 Task: Use the formula "AVERAGE.WEIGHTED" in spreadsheet "Project portfolio".
Action: Mouse moved to (377, 348)
Screenshot: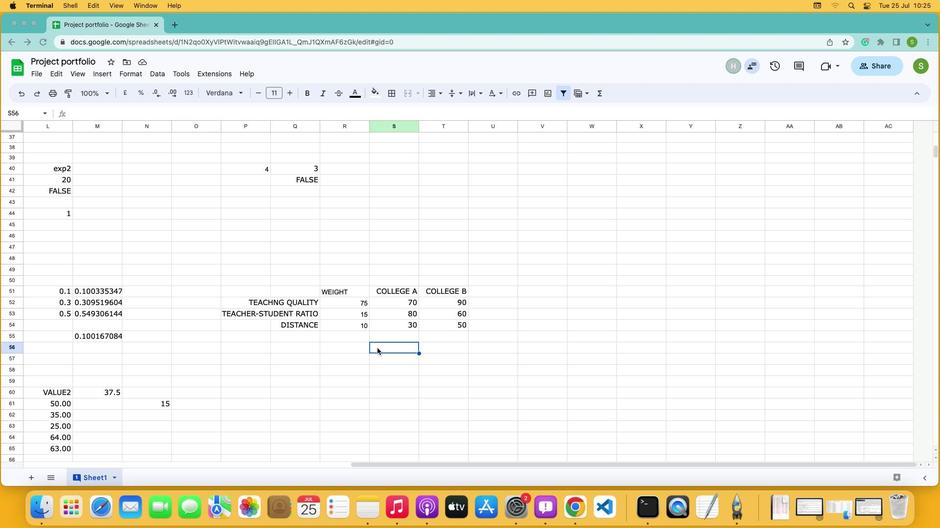 
Action: Mouse pressed left at (377, 348)
Screenshot: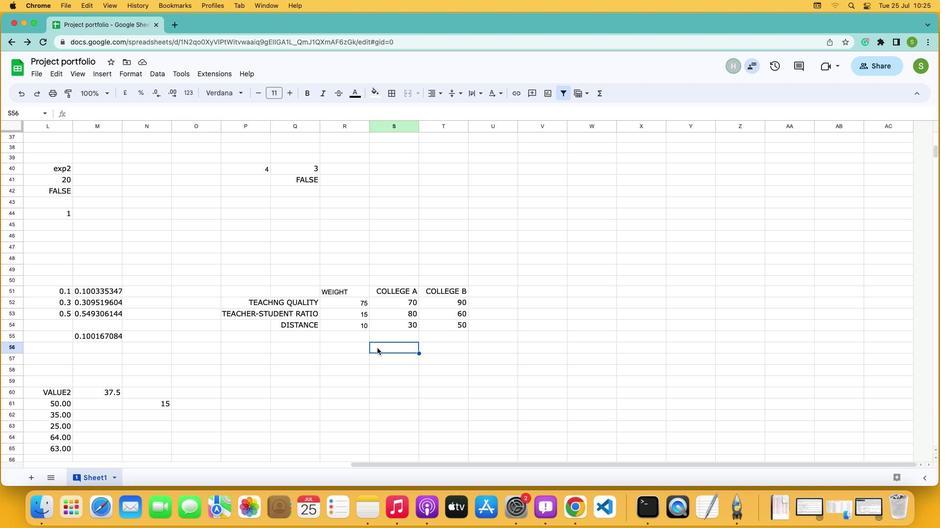 
Action: Mouse moved to (605, 95)
Screenshot: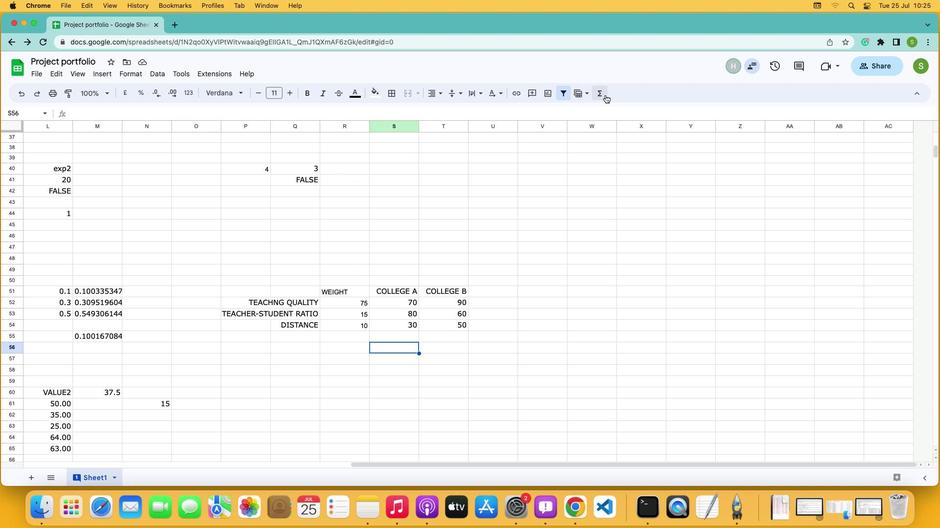 
Action: Mouse pressed left at (605, 95)
Screenshot: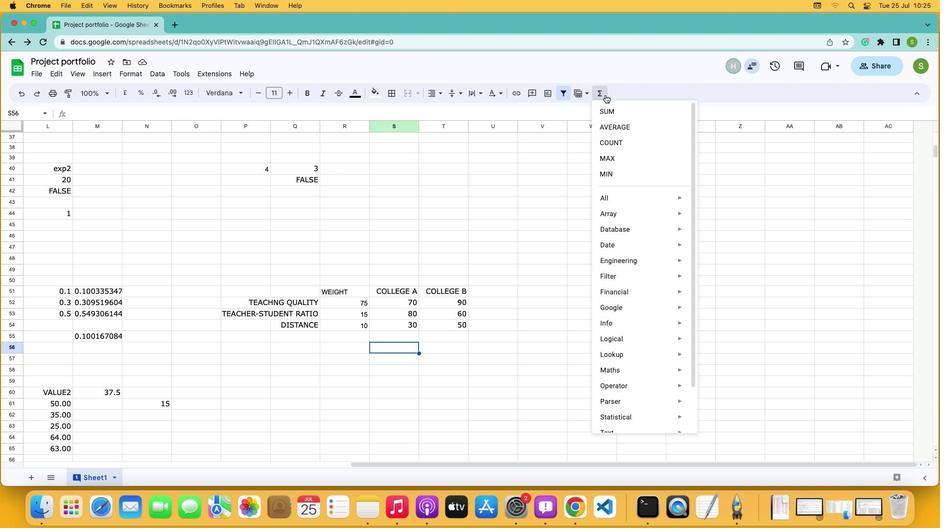 
Action: Mouse moved to (623, 193)
Screenshot: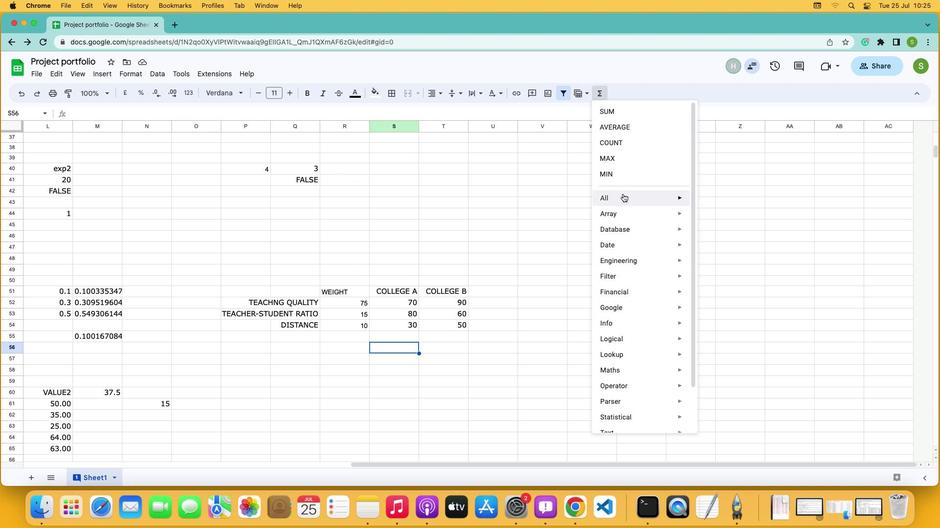 
Action: Mouse pressed left at (623, 193)
Screenshot: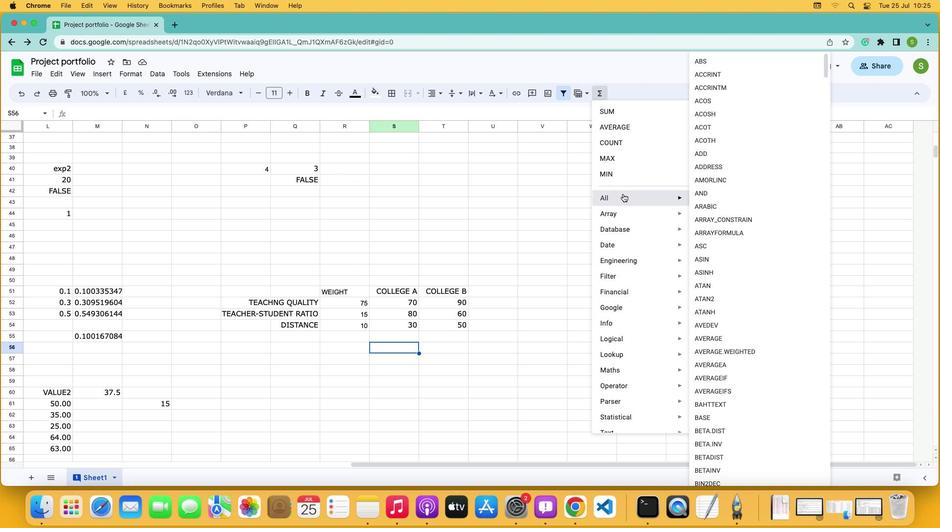 
Action: Mouse moved to (726, 353)
Screenshot: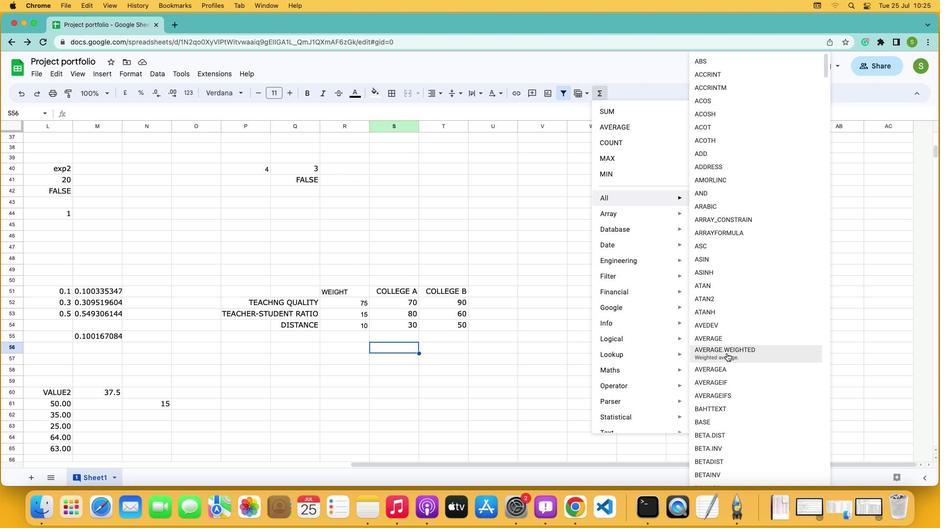 
Action: Mouse pressed left at (726, 353)
Screenshot: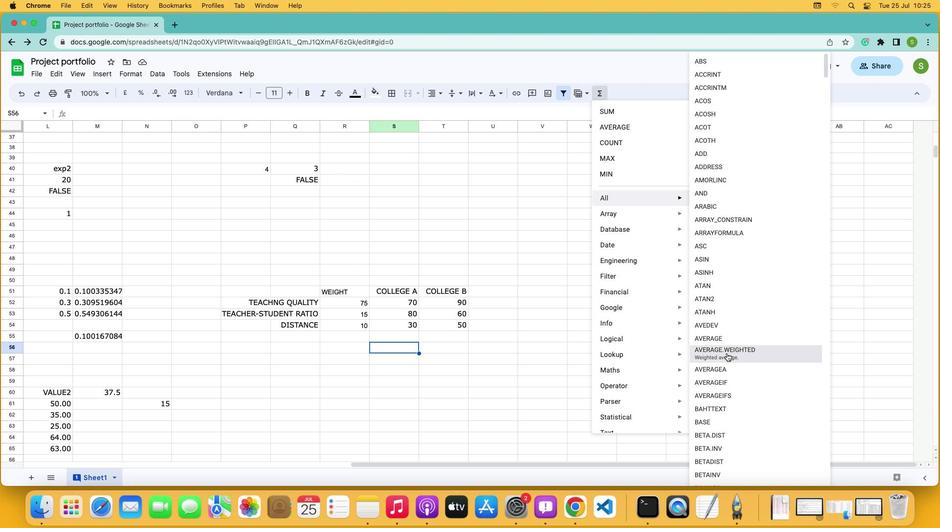 
Action: Mouse moved to (341, 302)
Screenshot: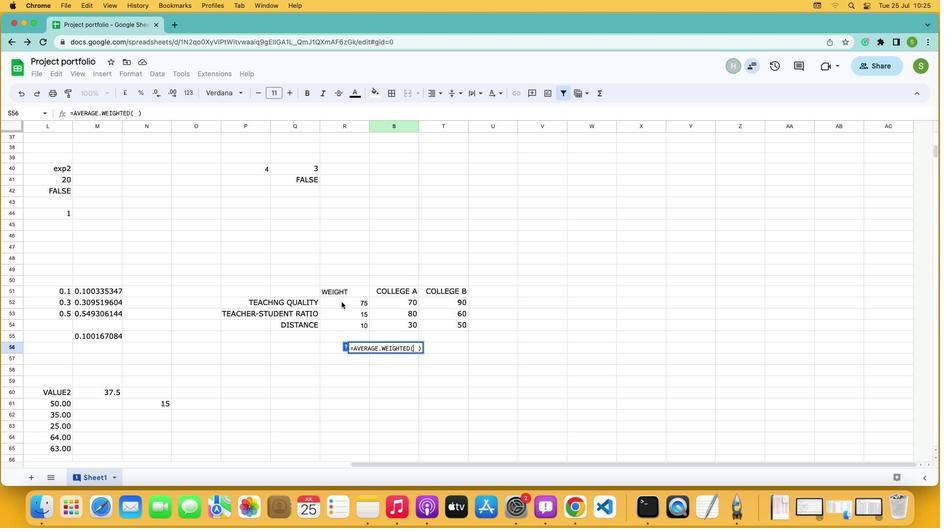 
Action: Mouse pressed left at (341, 302)
Screenshot: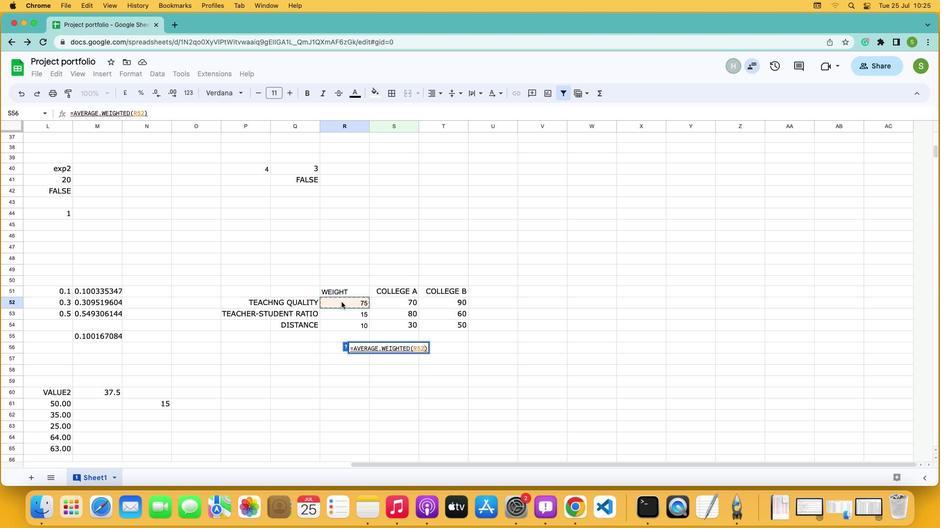 
Action: Mouse moved to (343, 325)
Screenshot: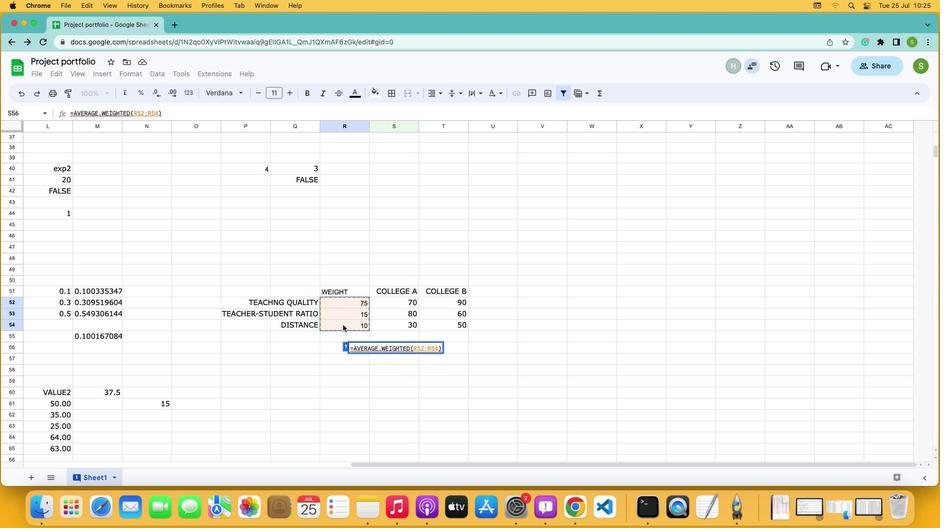 
Action: Key pressed ','
Screenshot: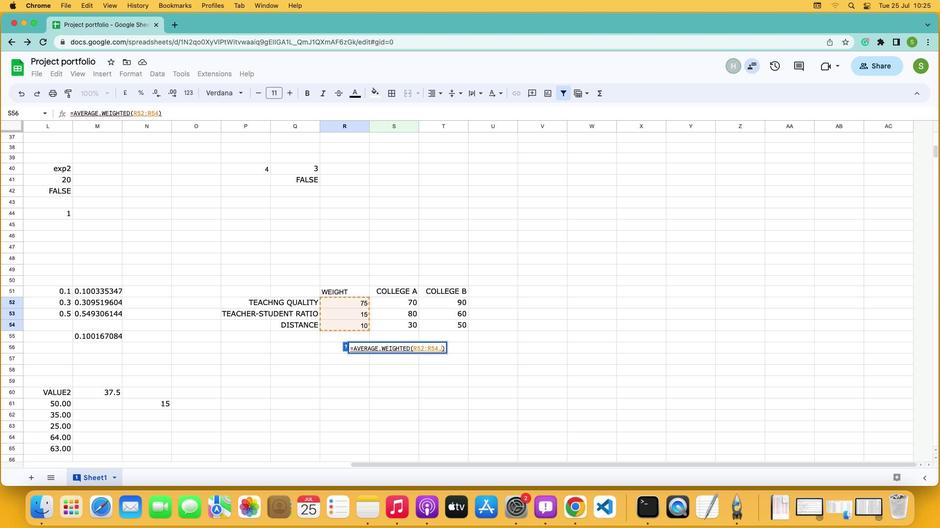 
Action: Mouse moved to (384, 299)
Screenshot: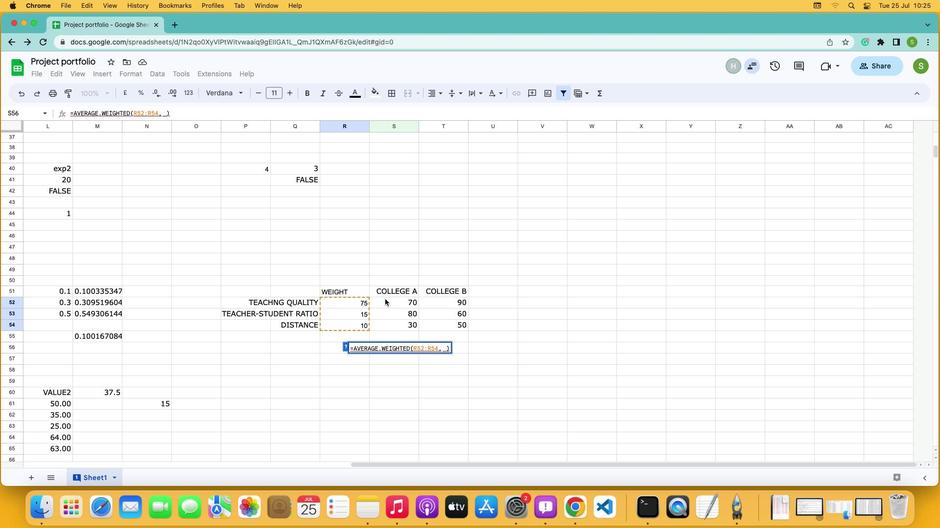 
Action: Mouse pressed left at (384, 299)
Screenshot: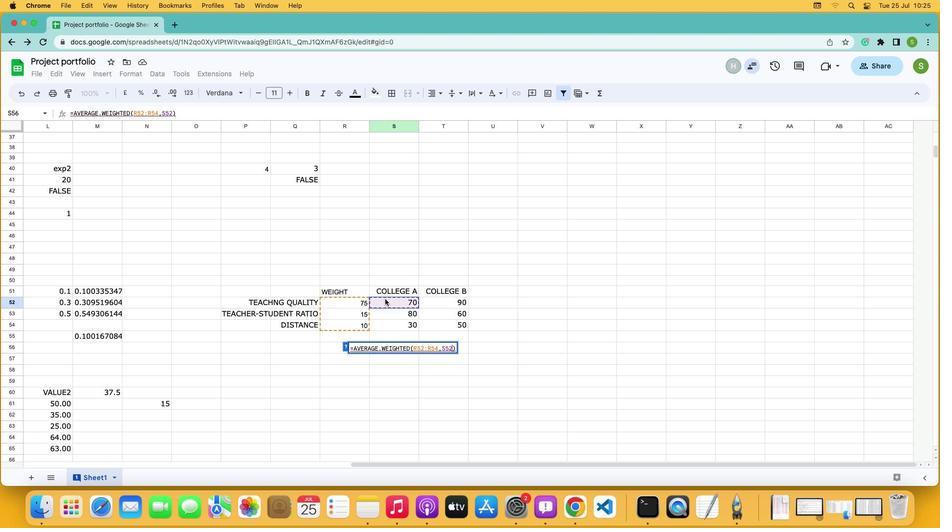 
Action: Mouse moved to (388, 323)
Screenshot: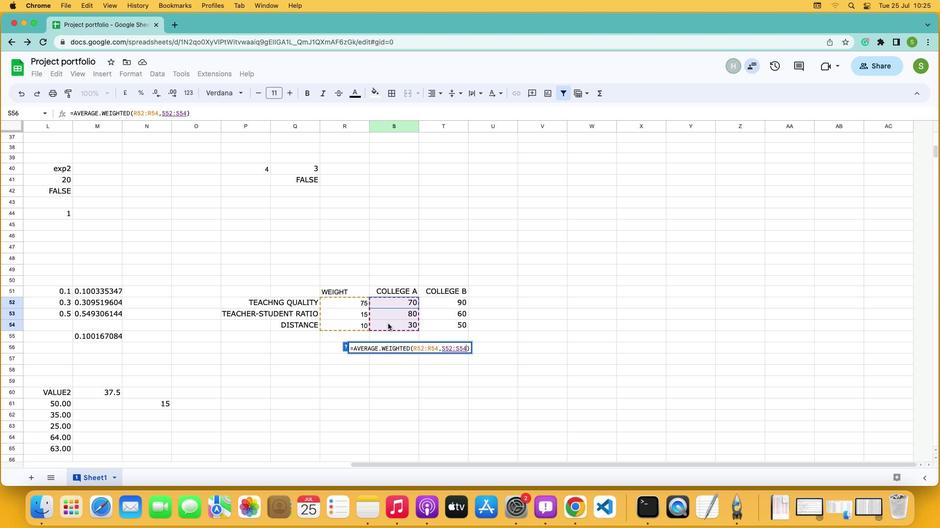 
Action: Key pressed Key.enter
Screenshot: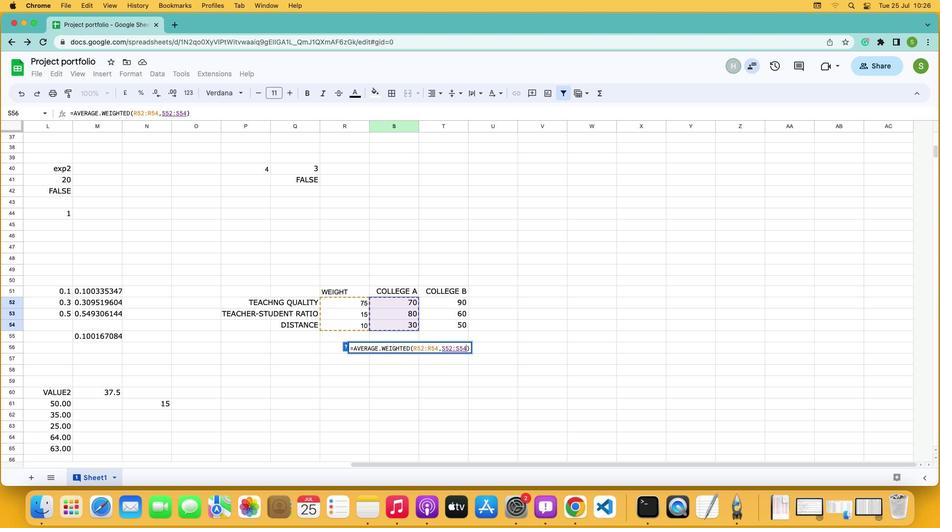 
